 Task: Use the "Jupyter Notebook" template to create your new codespace.
Action: Mouse pressed left at (156, 101)
Screenshot: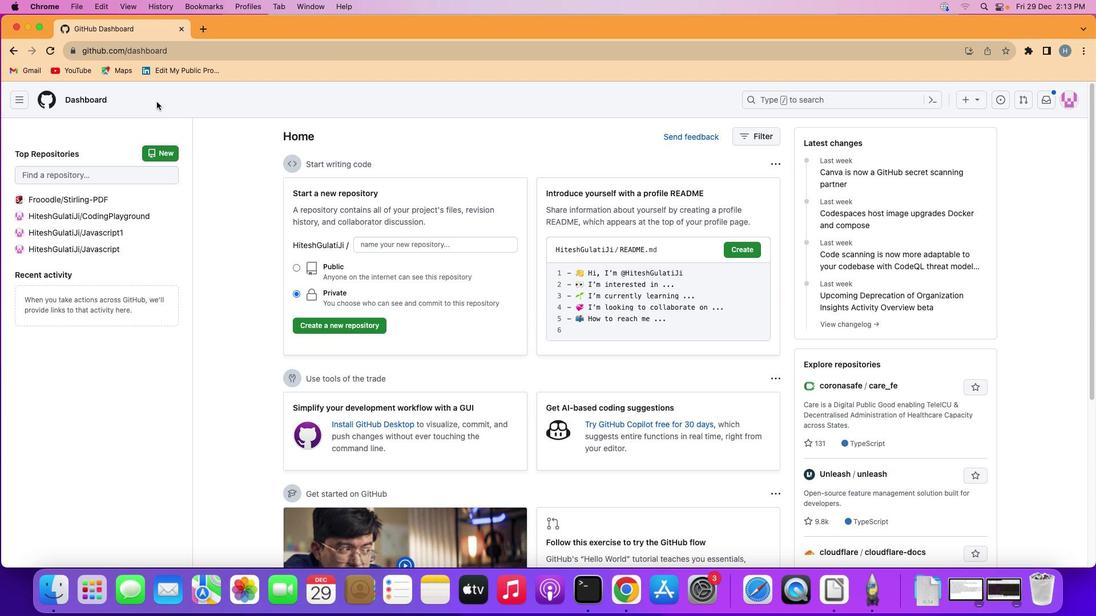 
Action: Mouse moved to (14, 98)
Screenshot: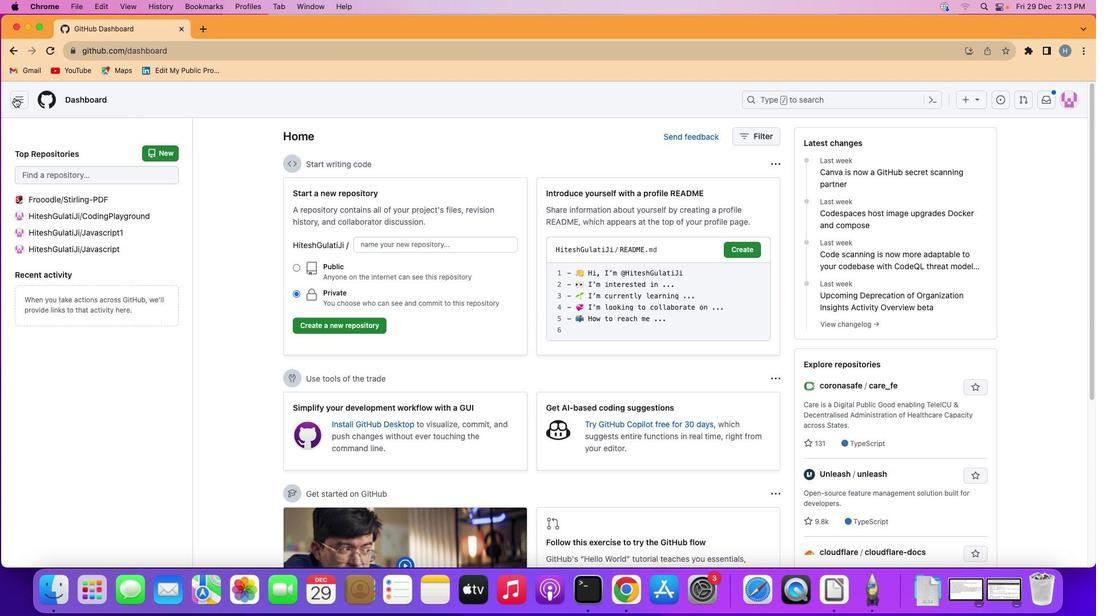 
Action: Mouse pressed left at (14, 98)
Screenshot: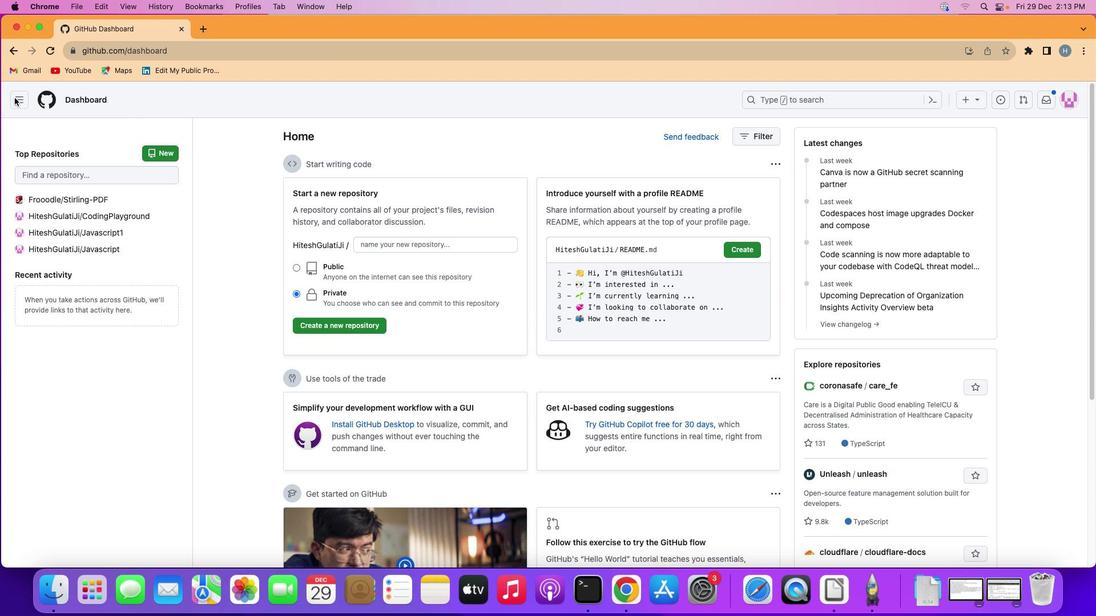 
Action: Mouse moved to (80, 216)
Screenshot: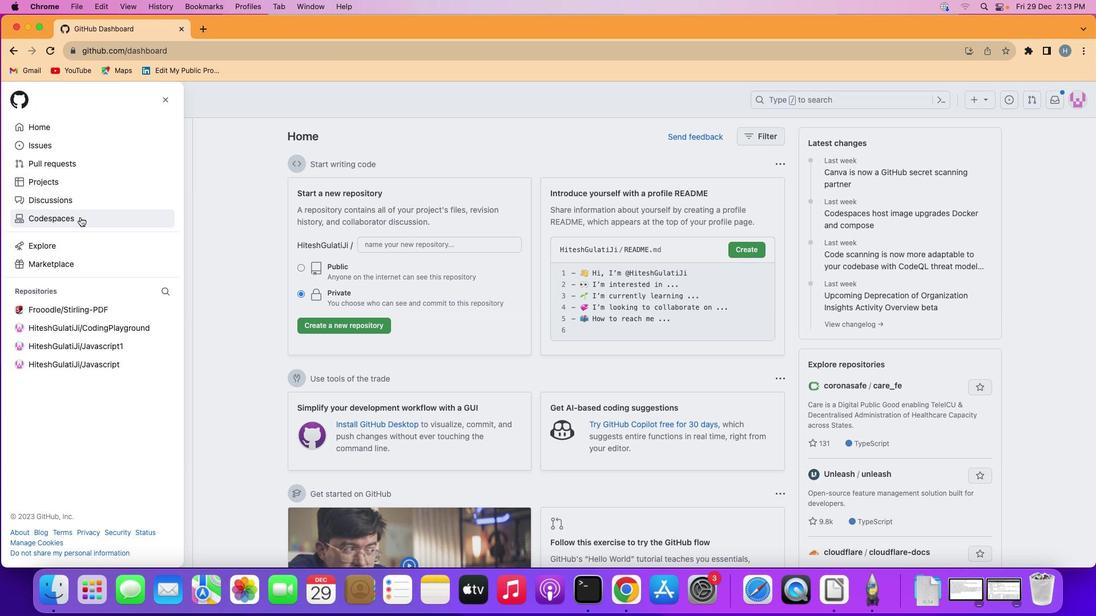 
Action: Mouse pressed left at (80, 216)
Screenshot: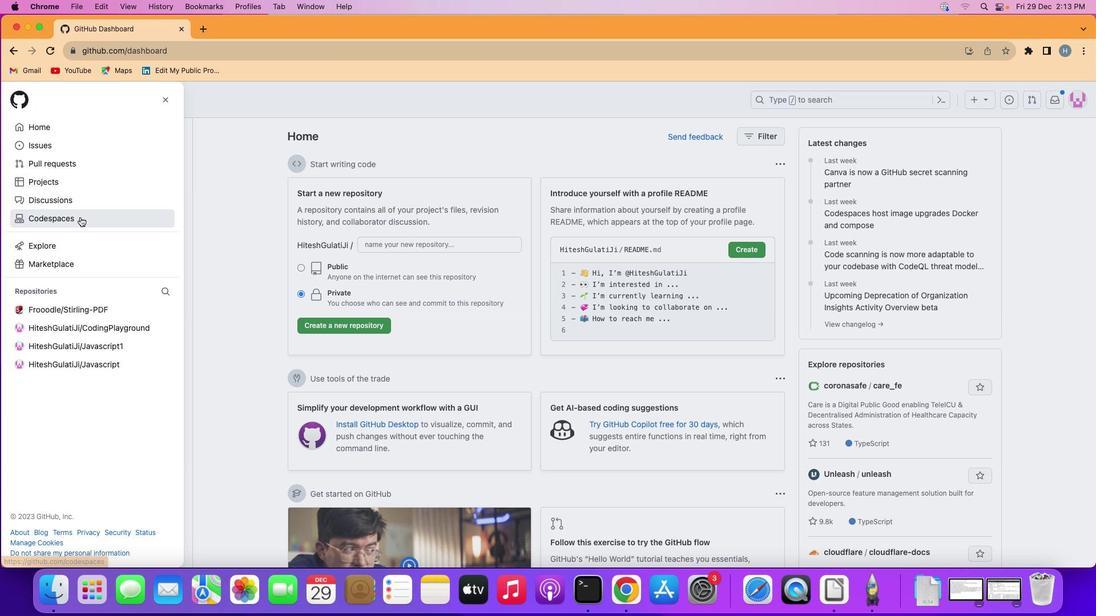 
Action: Mouse moved to (117, 165)
Screenshot: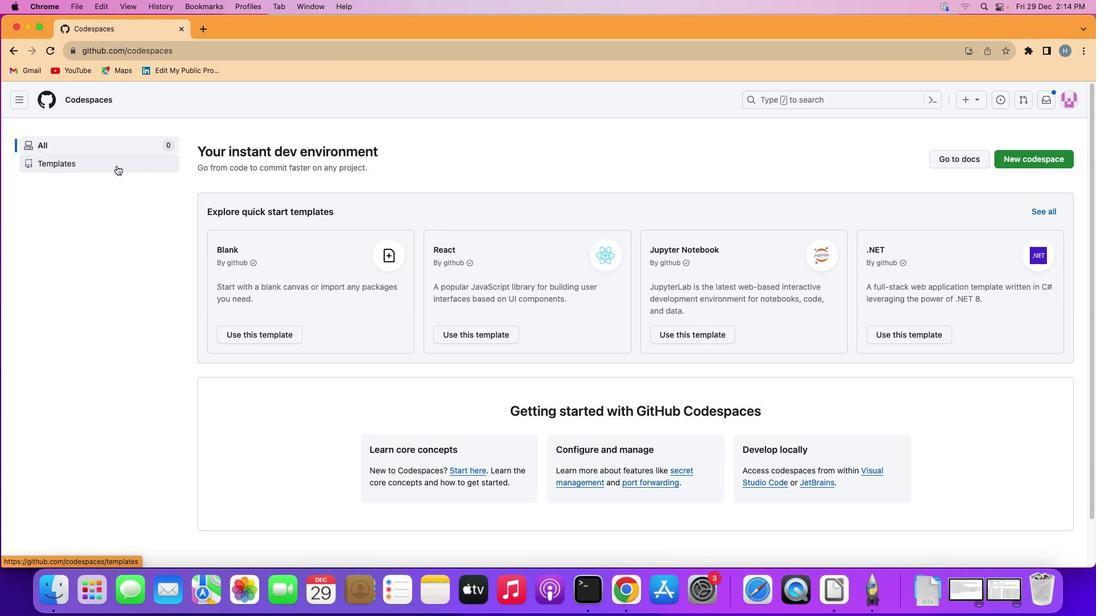 
Action: Mouse pressed left at (117, 165)
Screenshot: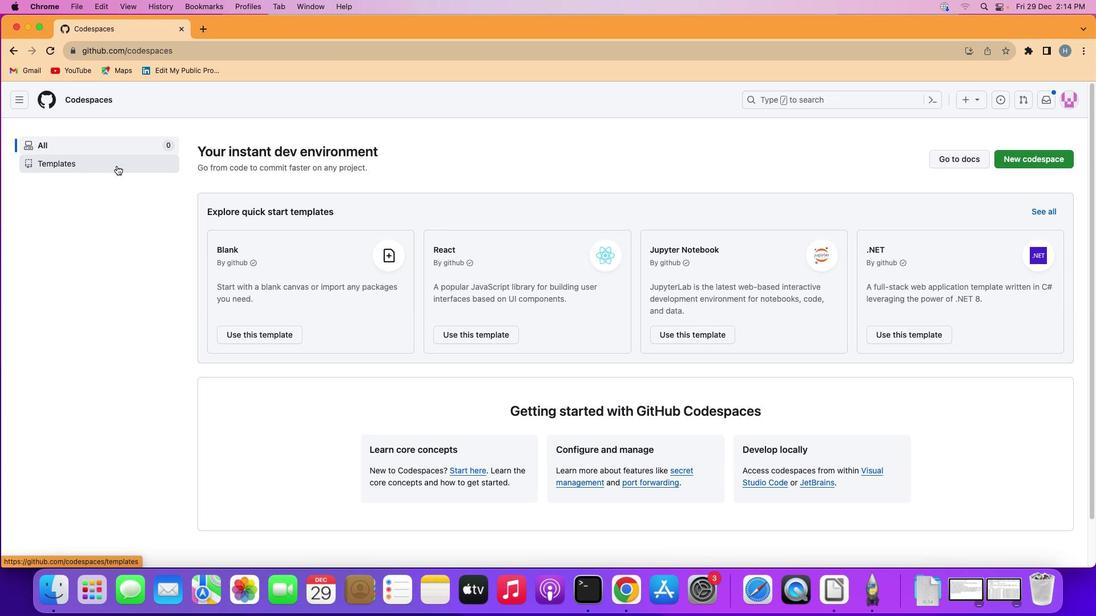 
Action: Mouse moved to (247, 414)
Screenshot: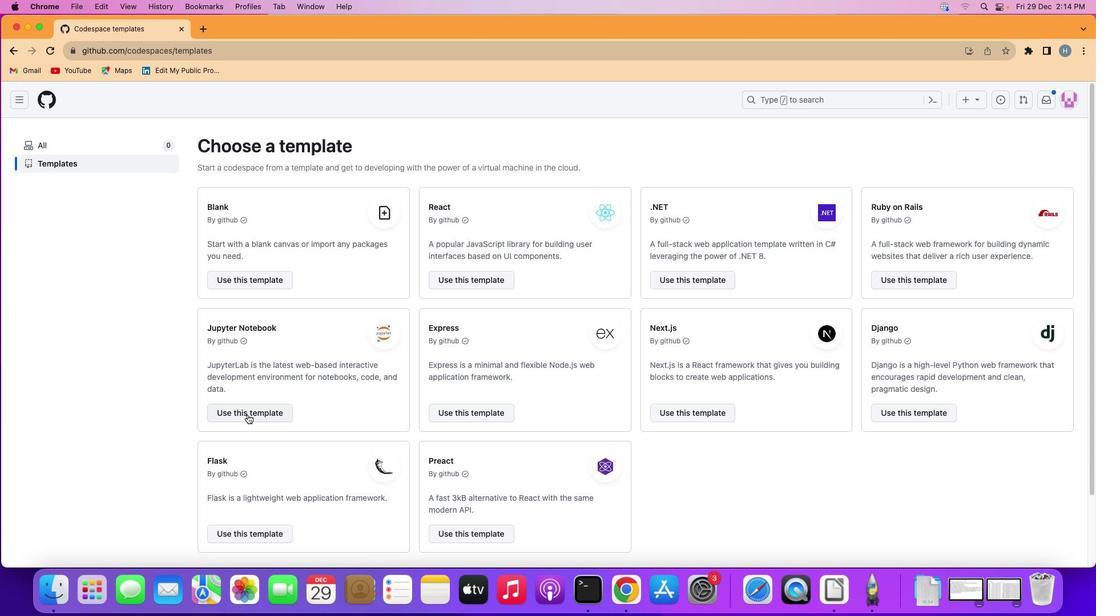 
Action: Mouse pressed left at (247, 414)
Screenshot: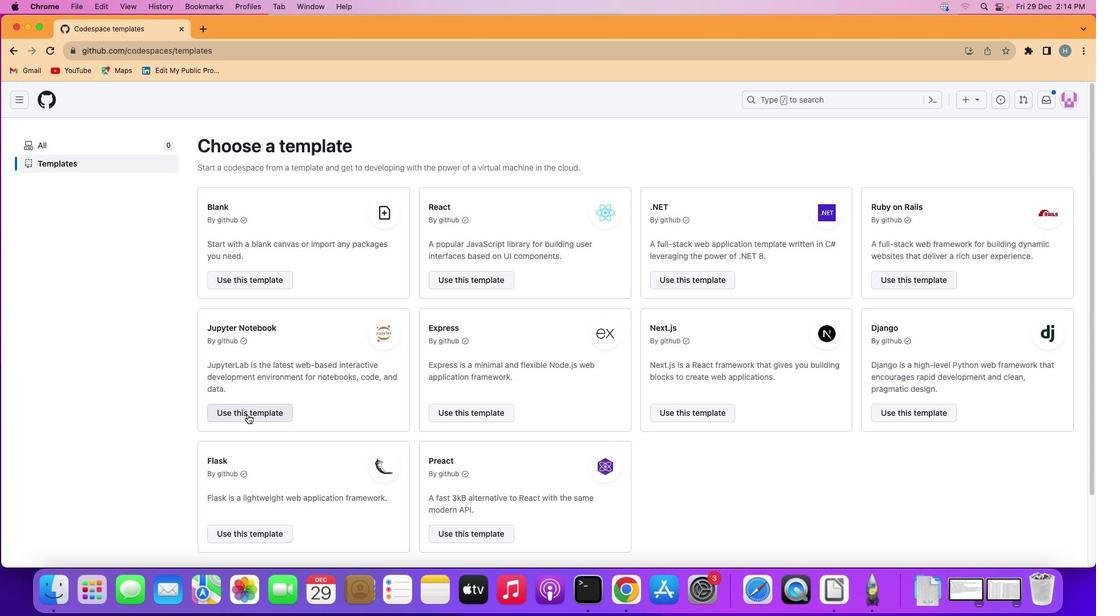 
Action: Mouse moved to (528, 358)
Screenshot: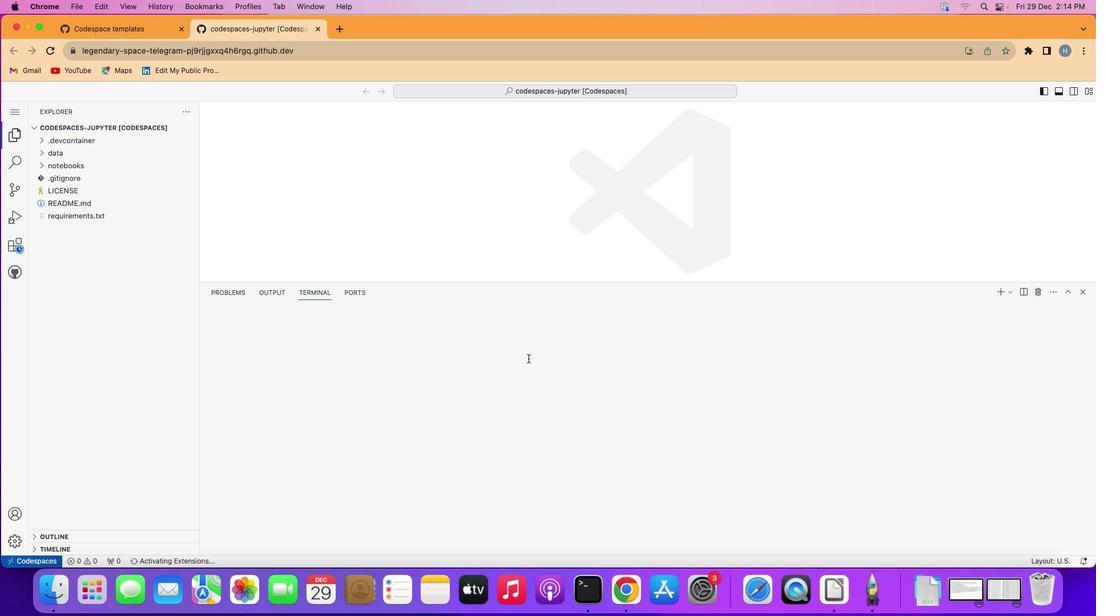 
